 Task: Increase the "Undo Send" cancellation period to 30 seconds.
Action: Mouse moved to (1010, 62)
Screenshot: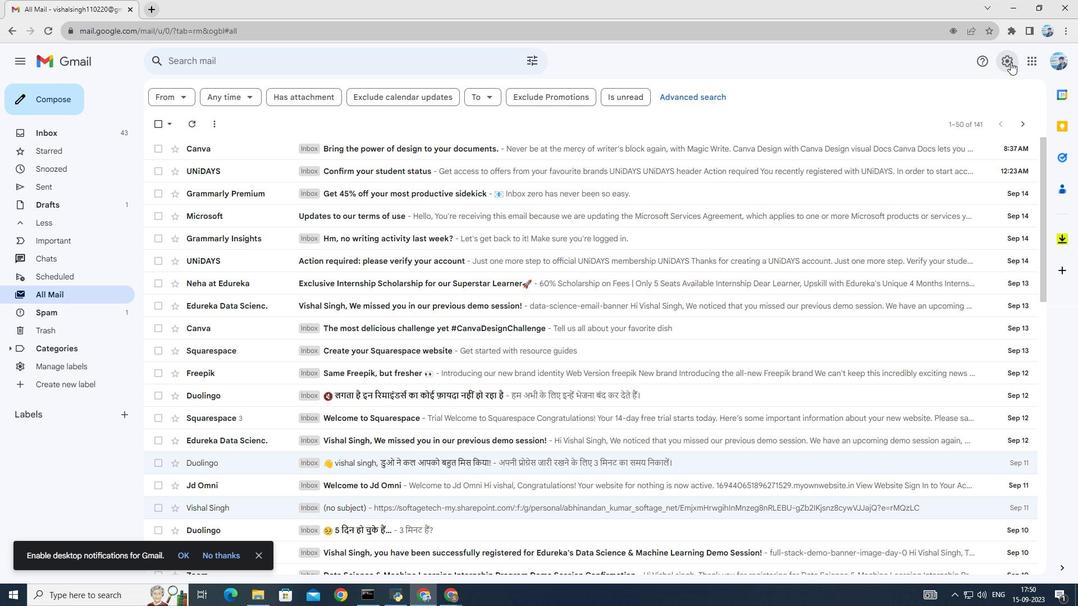 
Action: Mouse pressed left at (1010, 62)
Screenshot: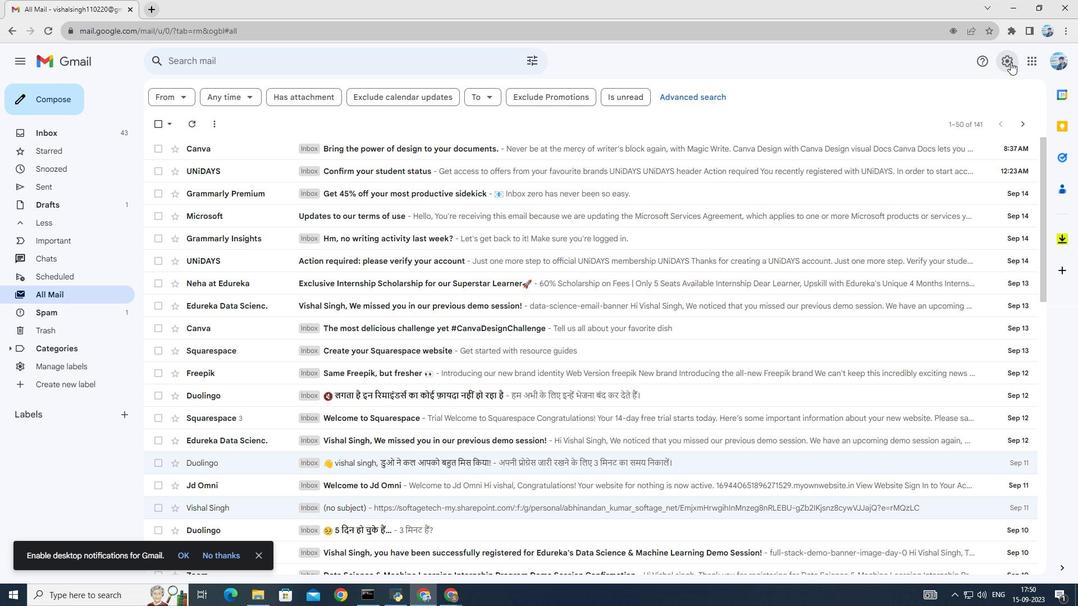 
Action: Mouse moved to (962, 119)
Screenshot: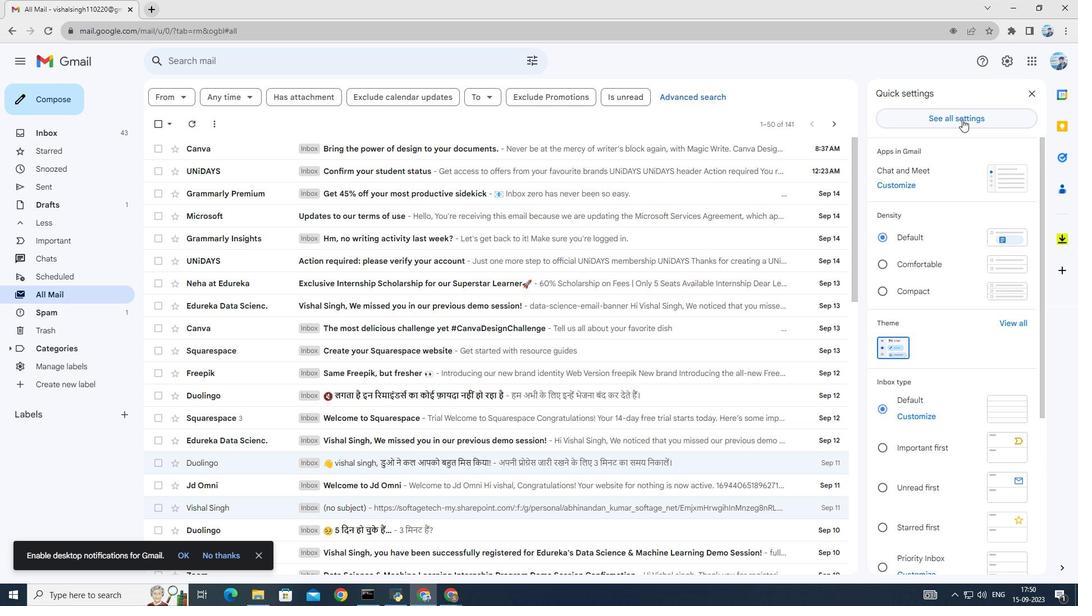 
Action: Mouse pressed left at (962, 119)
Screenshot: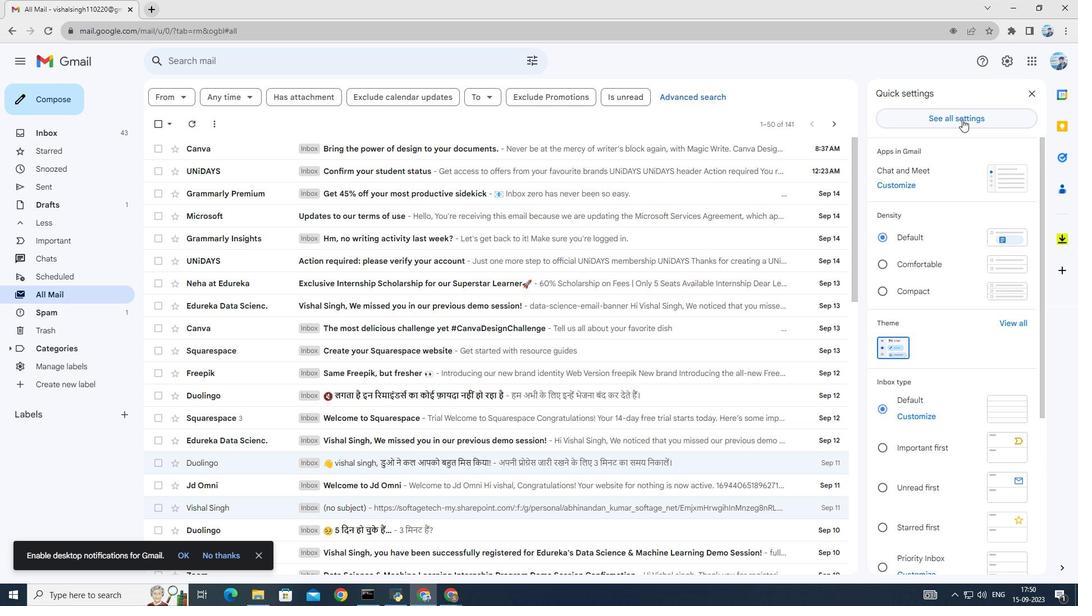 
Action: Mouse moved to (445, 226)
Screenshot: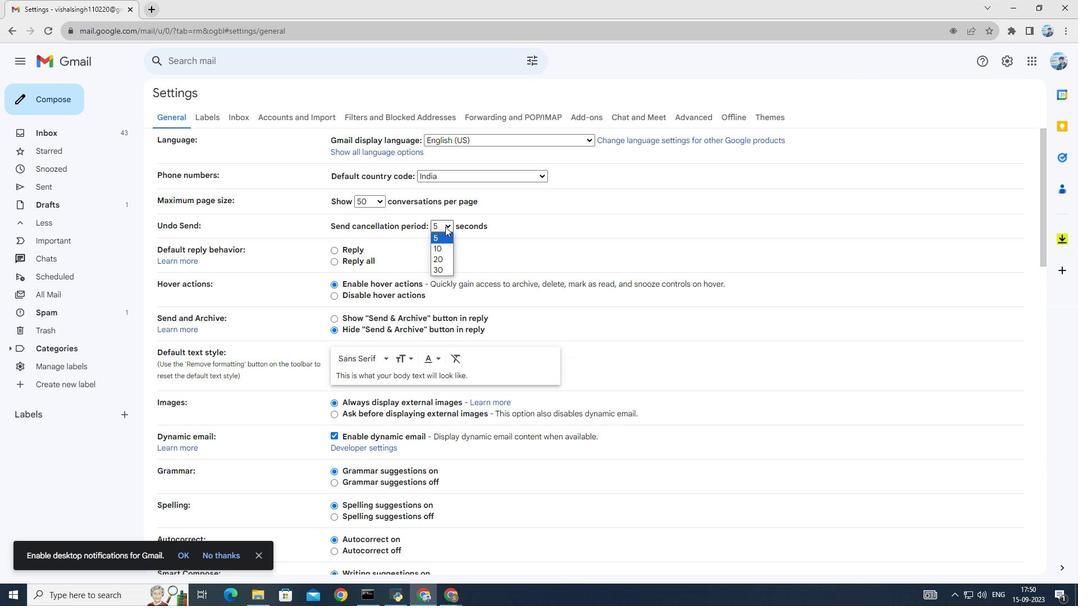 
Action: Mouse pressed left at (445, 226)
Screenshot: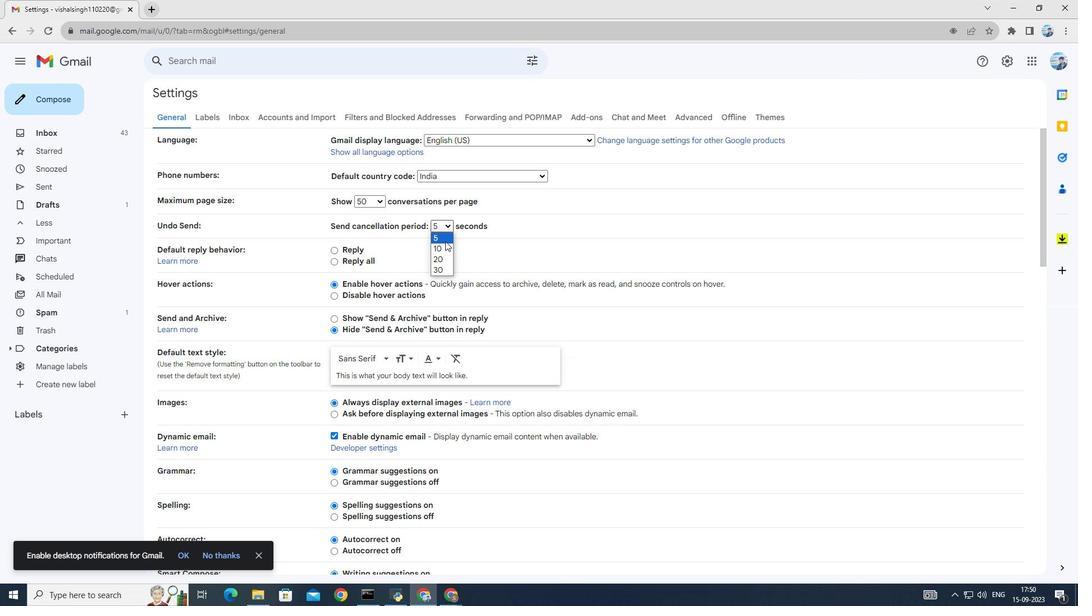 
Action: Mouse moved to (440, 267)
Screenshot: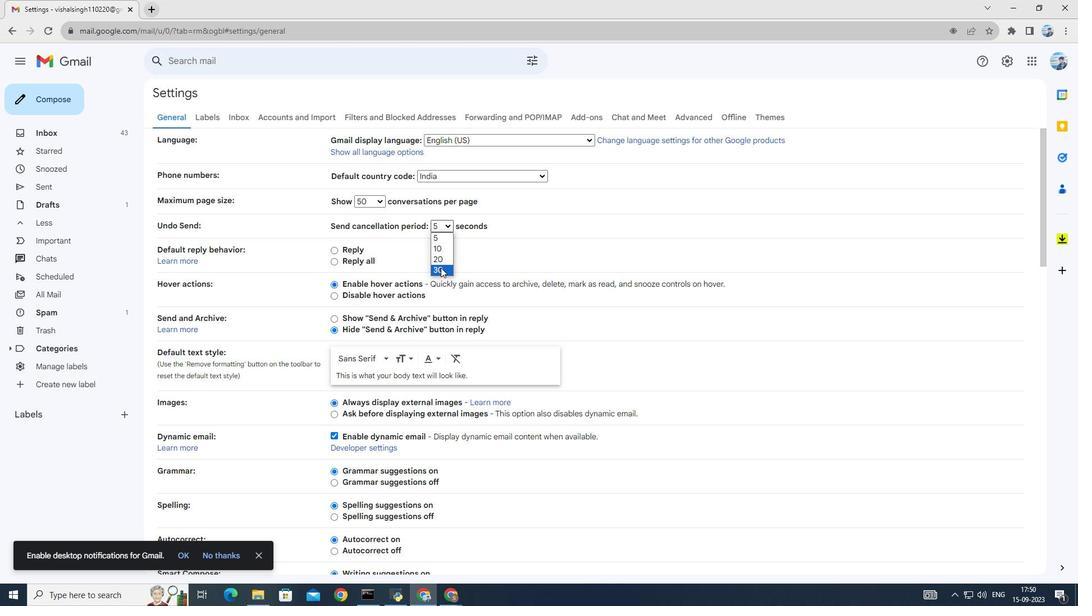 
Action: Mouse pressed left at (440, 267)
Screenshot: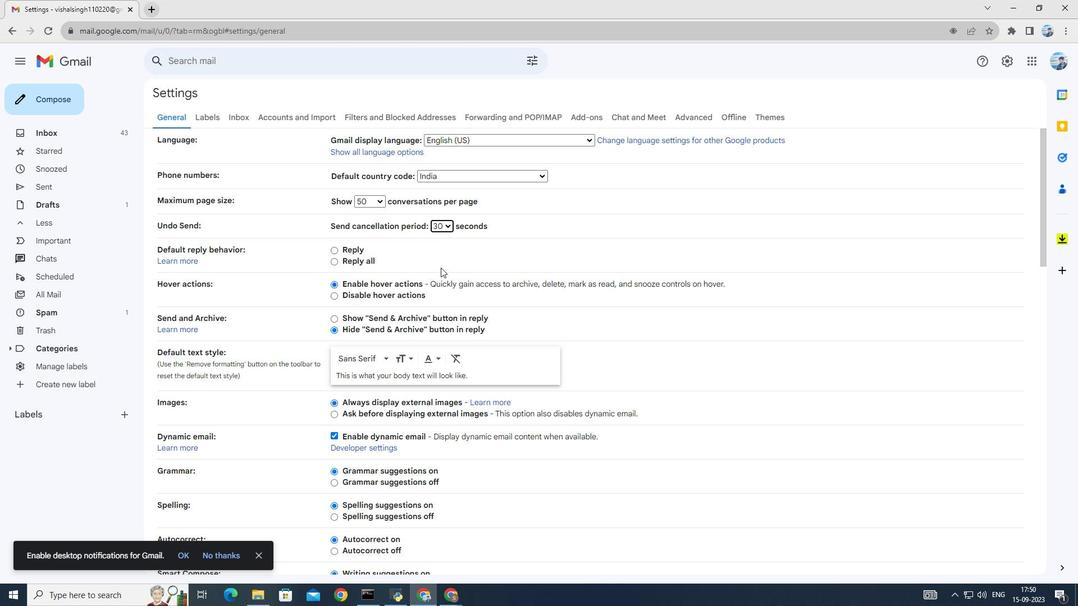 
Action: Mouse moved to (607, 331)
Screenshot: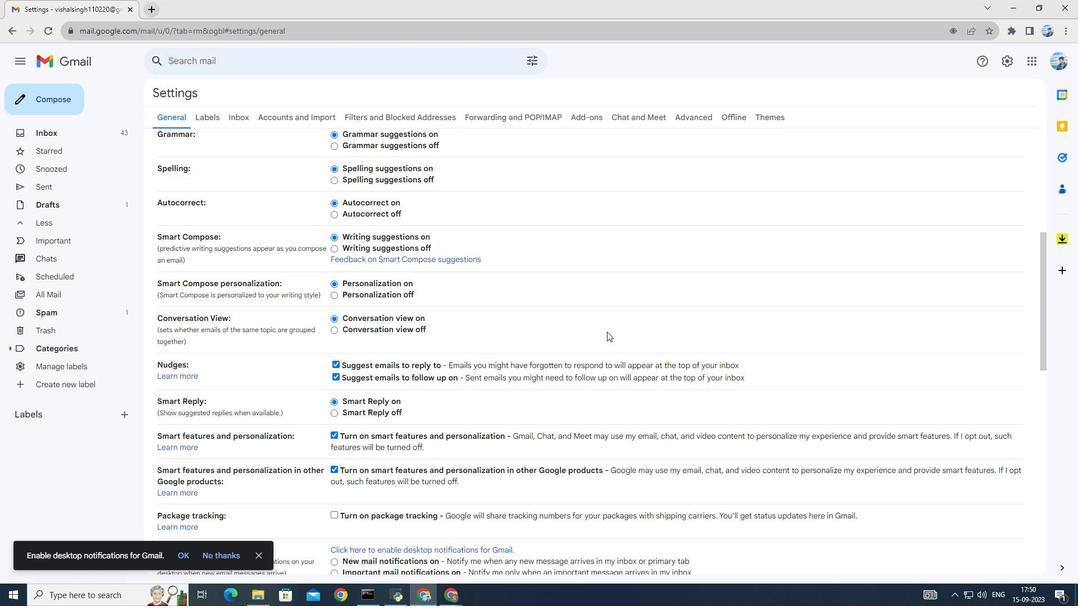 
Action: Mouse scrolled (607, 330) with delta (0, 0)
Screenshot: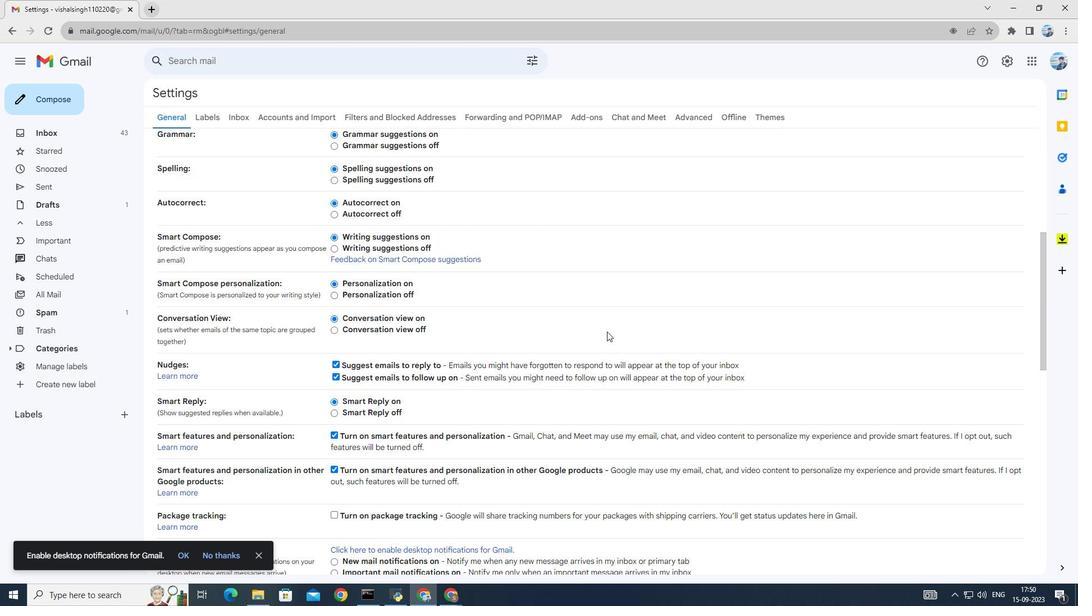 
Action: Mouse moved to (607, 331)
Screenshot: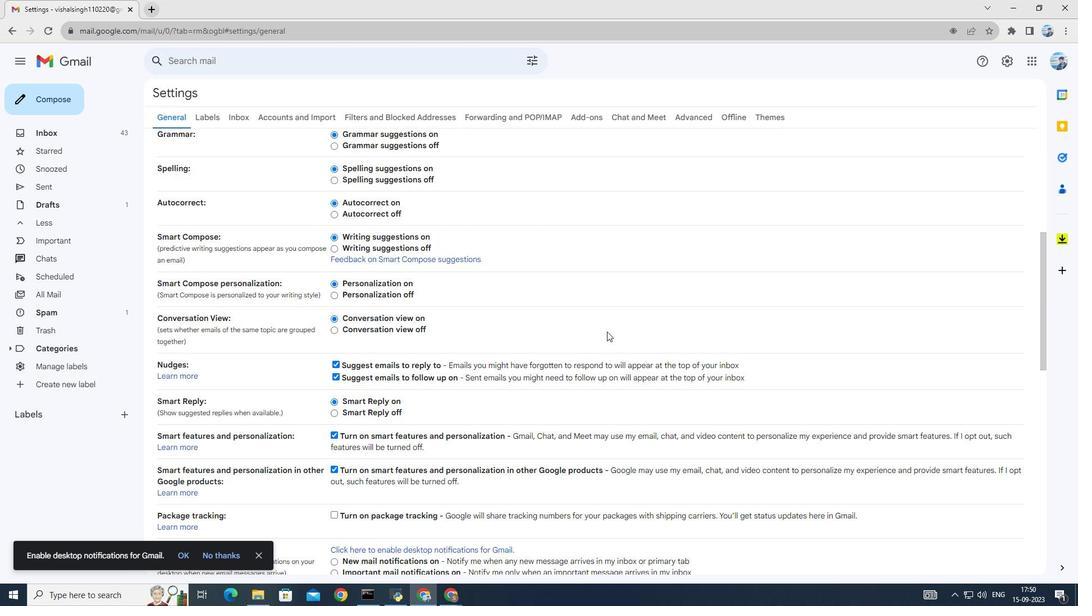 
Action: Mouse scrolled (607, 331) with delta (0, 0)
Screenshot: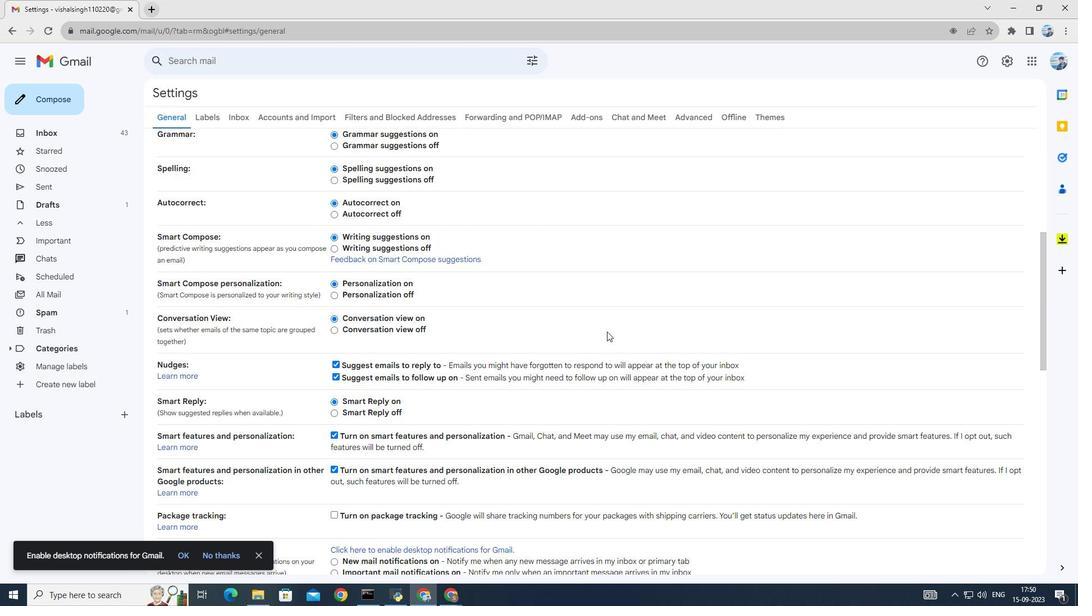 
Action: Mouse scrolled (607, 331) with delta (0, 0)
Screenshot: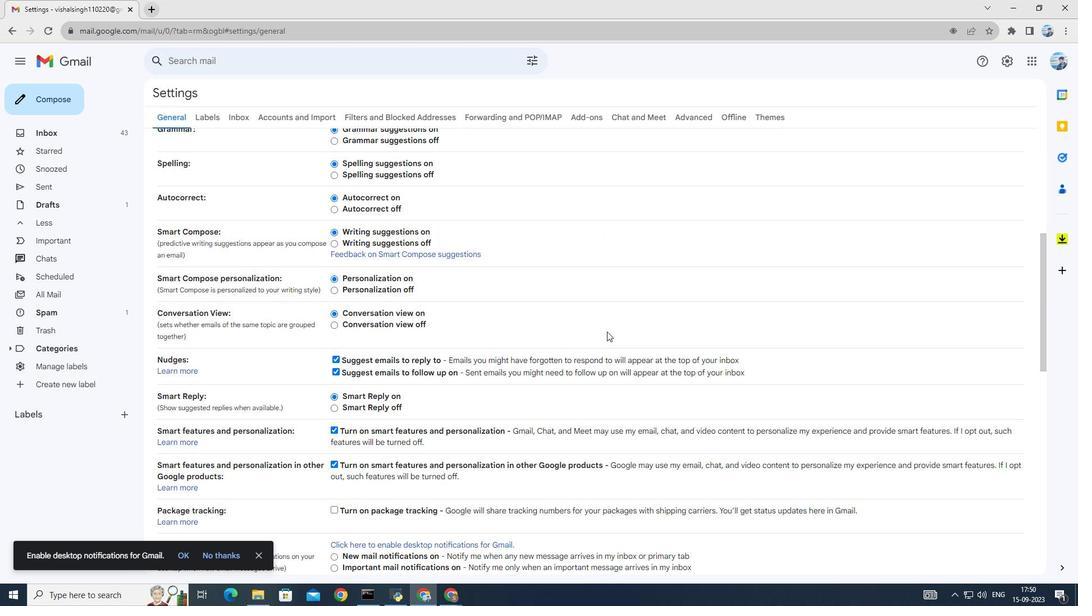 
Action: Mouse scrolled (607, 331) with delta (0, 0)
Screenshot: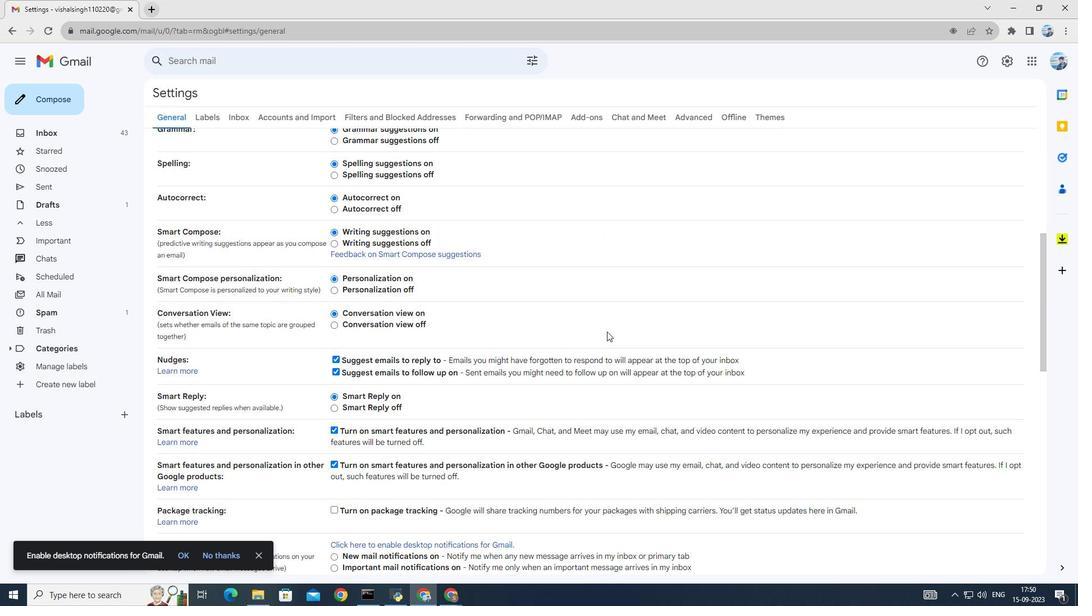 
Action: Mouse scrolled (607, 331) with delta (0, 0)
Screenshot: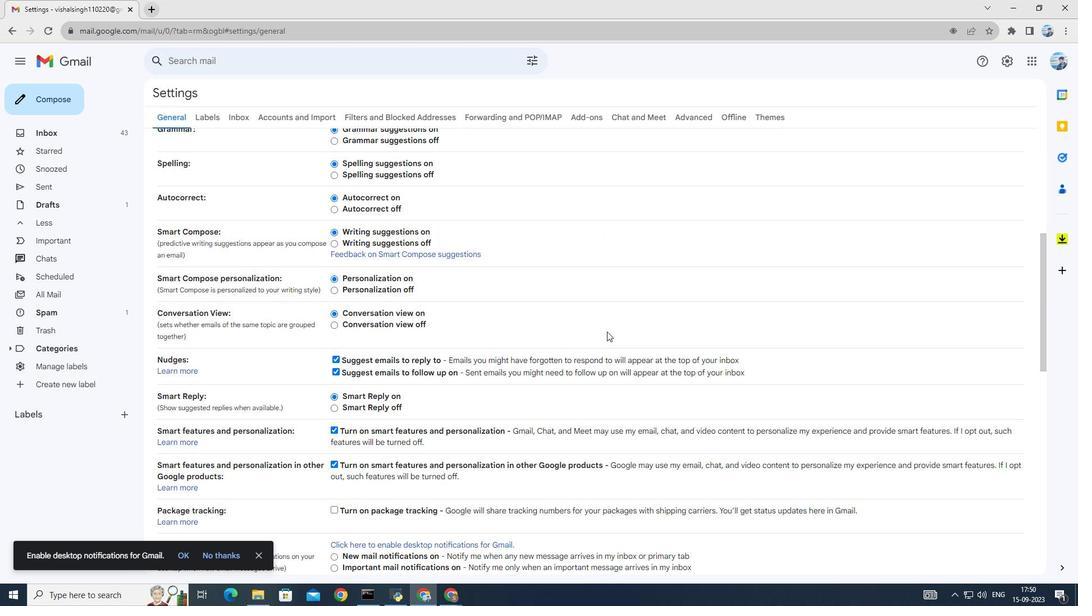 
Action: Mouse scrolled (607, 331) with delta (0, 0)
Screenshot: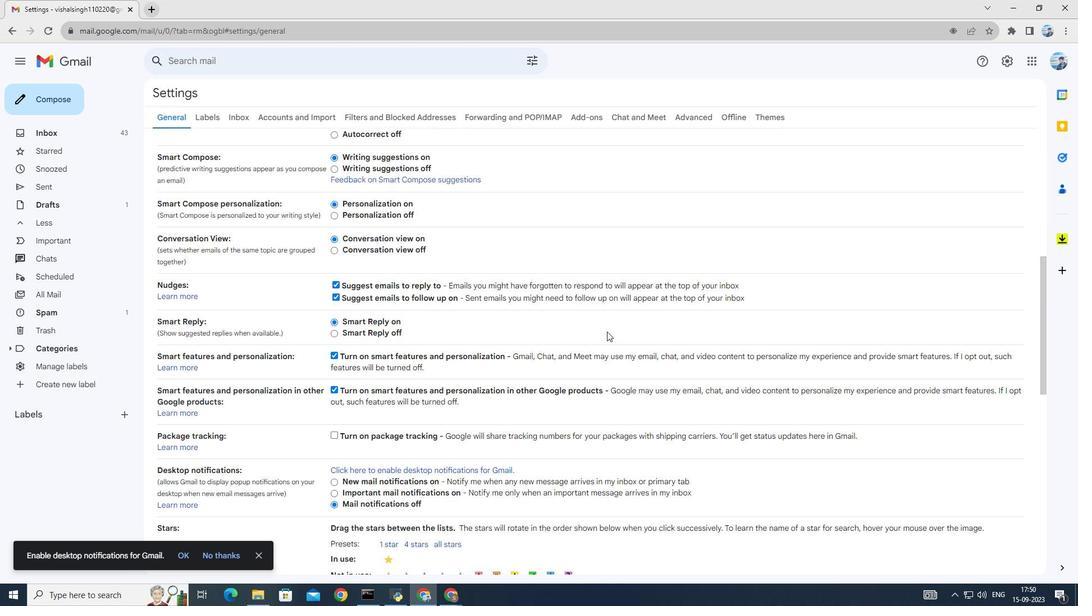 
Action: Mouse scrolled (607, 331) with delta (0, 0)
Screenshot: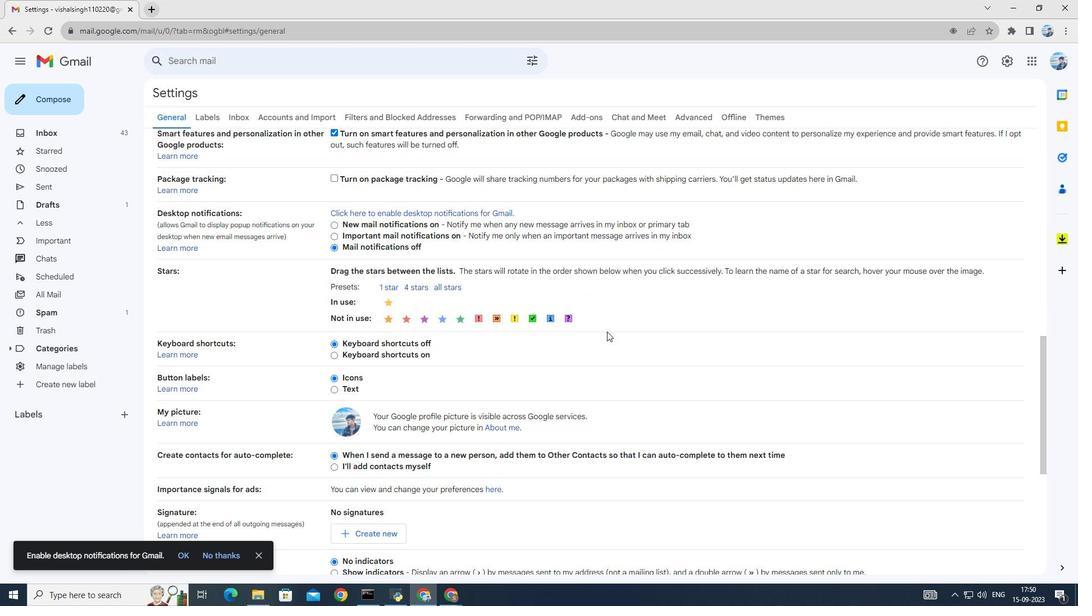 
Action: Mouse scrolled (607, 331) with delta (0, 0)
Screenshot: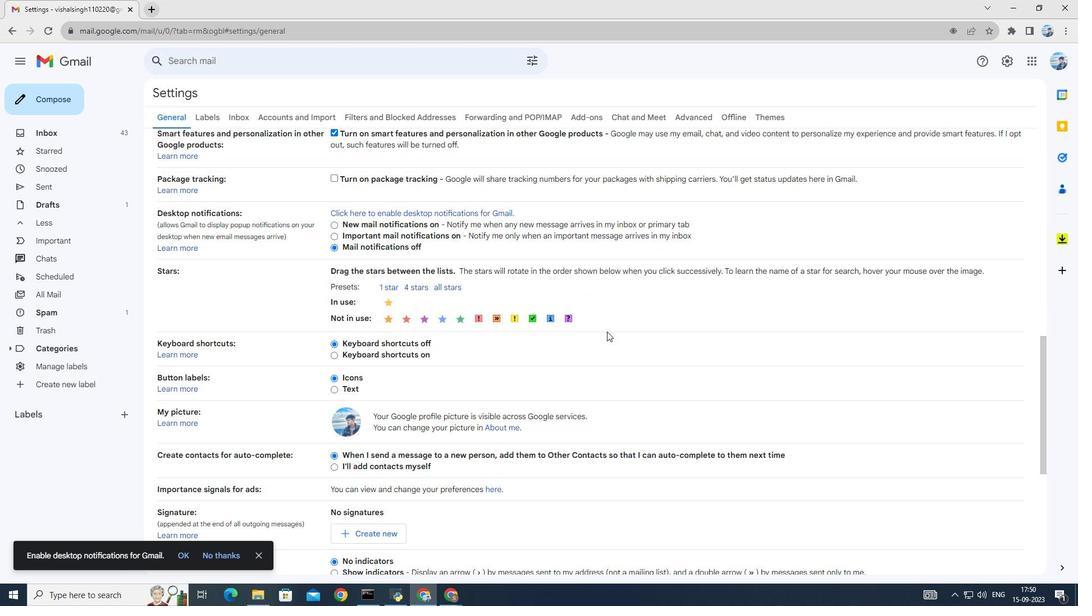 
Action: Mouse scrolled (607, 331) with delta (0, 0)
Screenshot: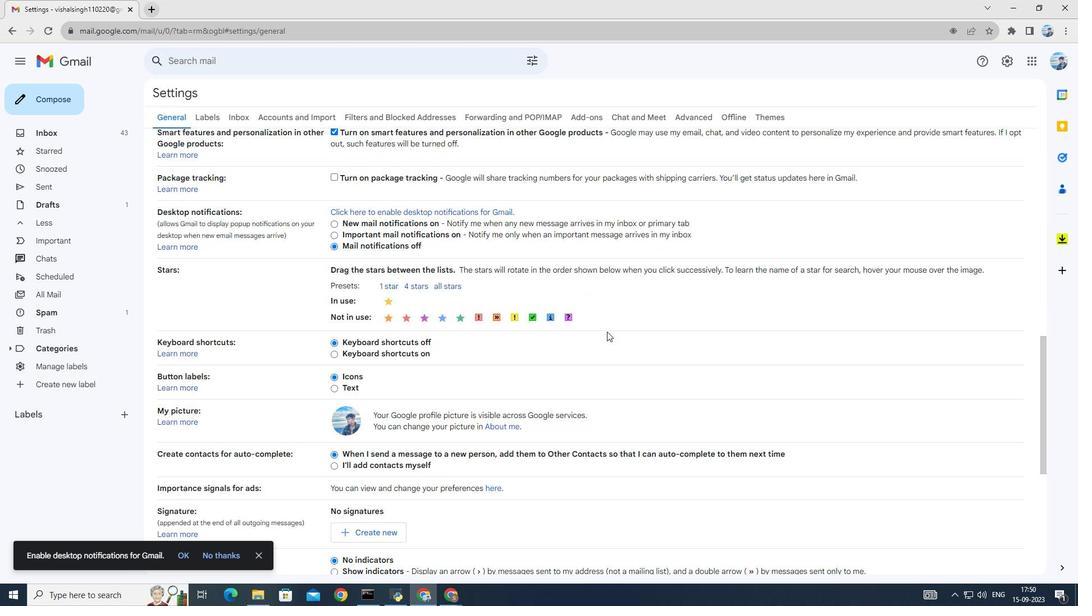 
Action: Mouse scrolled (607, 331) with delta (0, 0)
Screenshot: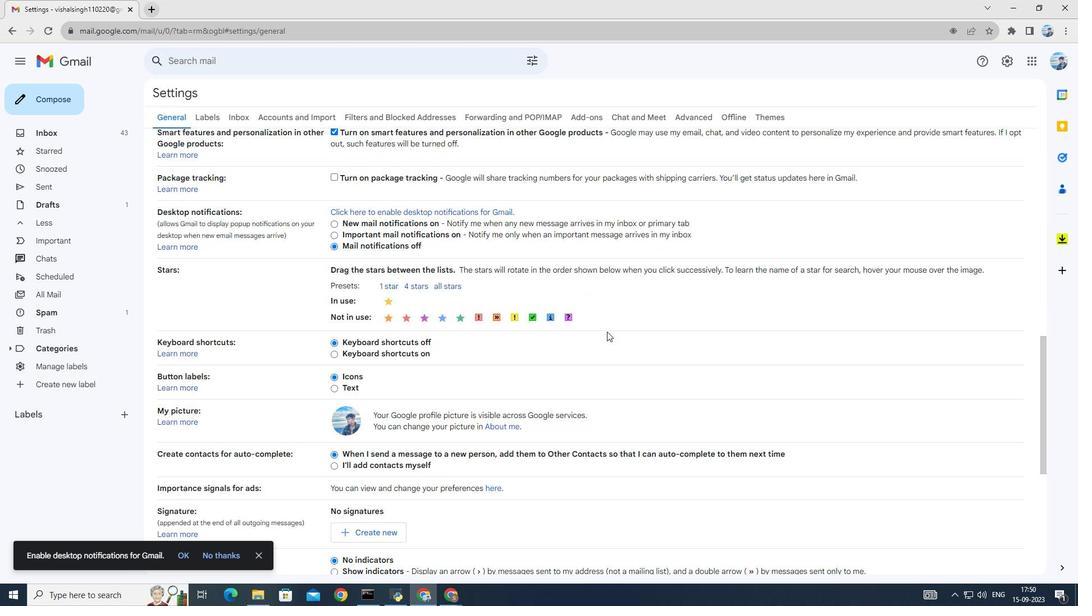 
Action: Mouse scrolled (607, 331) with delta (0, 0)
Screenshot: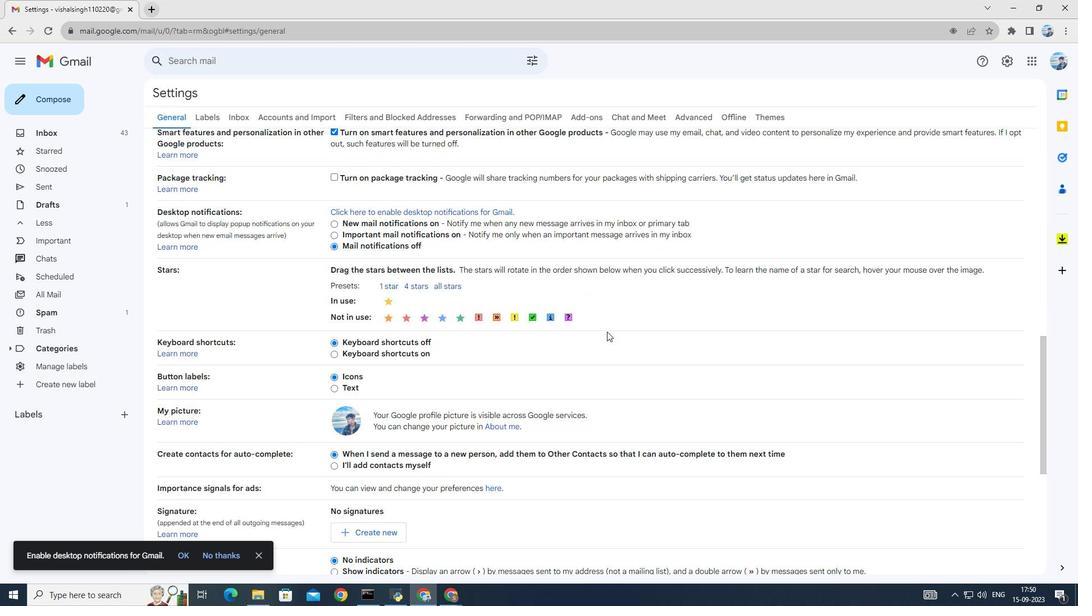 
Action: Mouse scrolled (607, 331) with delta (0, 0)
Screenshot: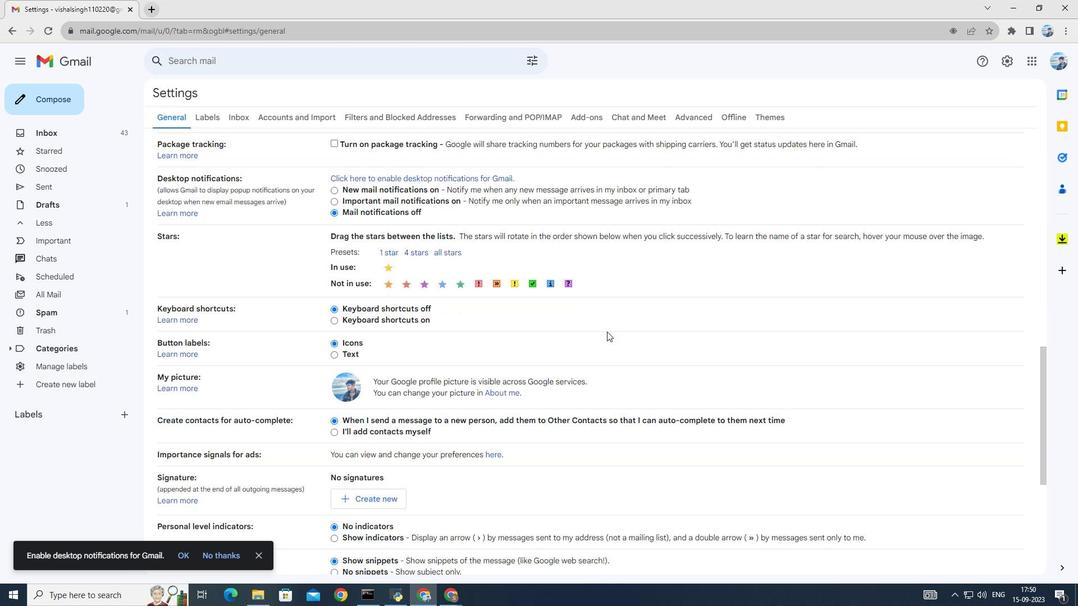 
Action: Mouse scrolled (607, 331) with delta (0, 0)
Screenshot: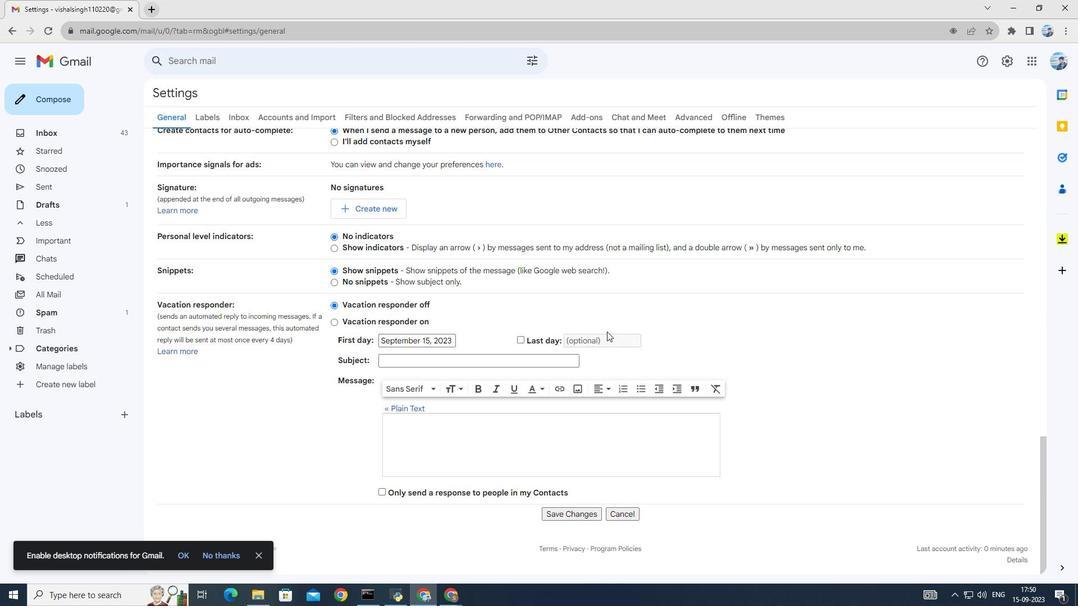 
Action: Mouse scrolled (607, 331) with delta (0, 0)
Screenshot: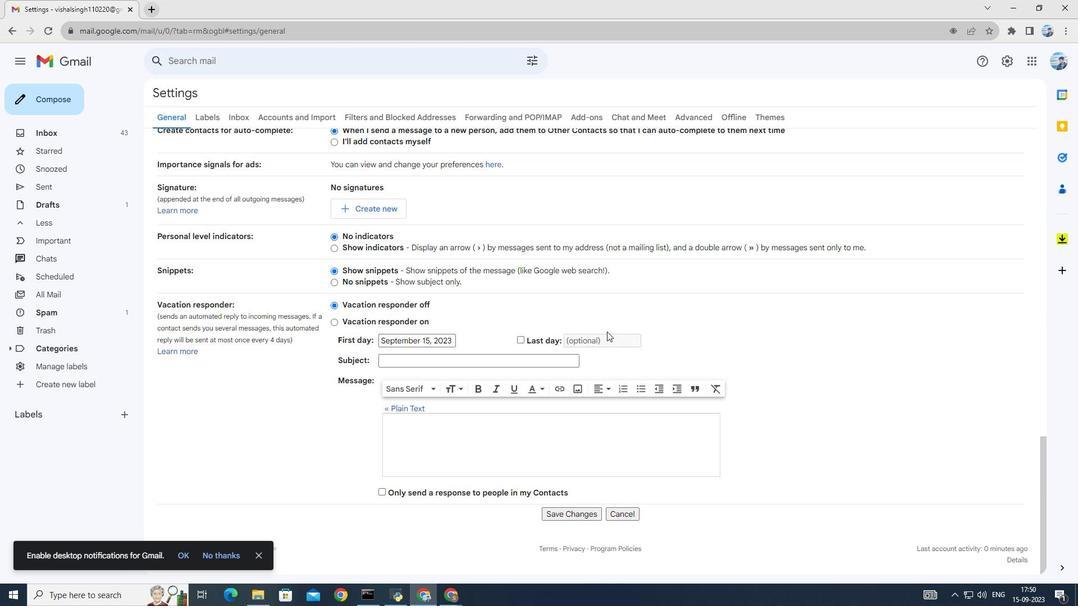 
Action: Mouse scrolled (607, 331) with delta (0, 0)
Screenshot: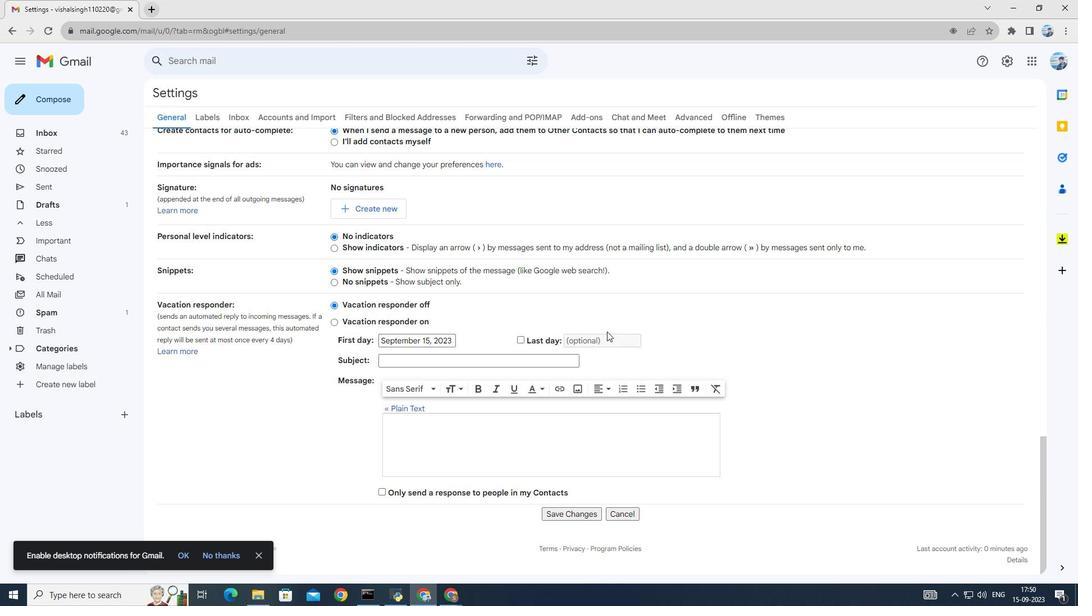 
Action: Mouse scrolled (607, 331) with delta (0, 0)
Screenshot: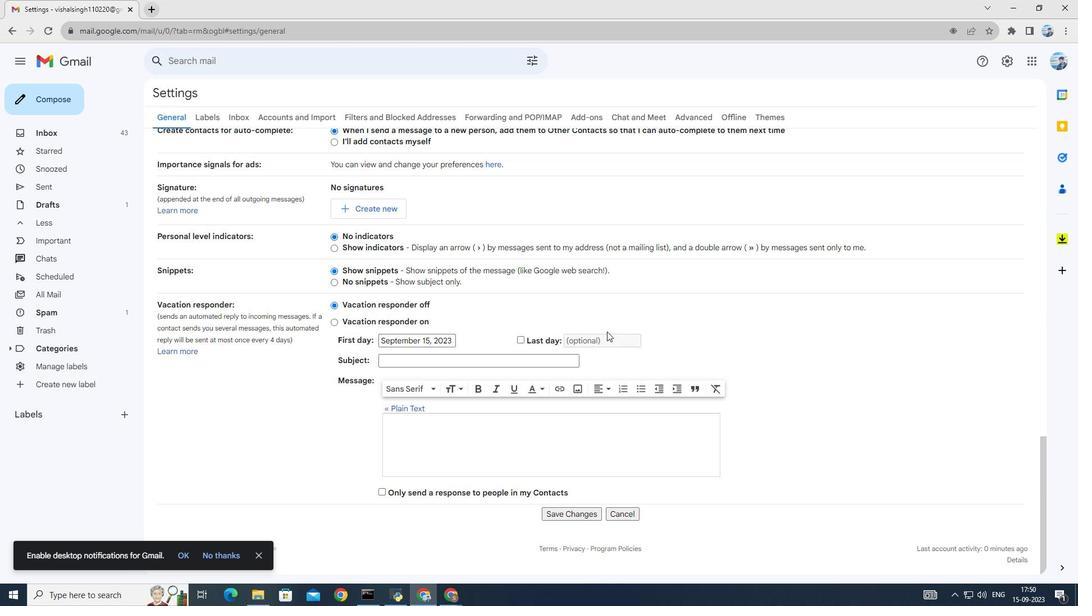 
Action: Mouse scrolled (607, 331) with delta (0, 0)
Screenshot: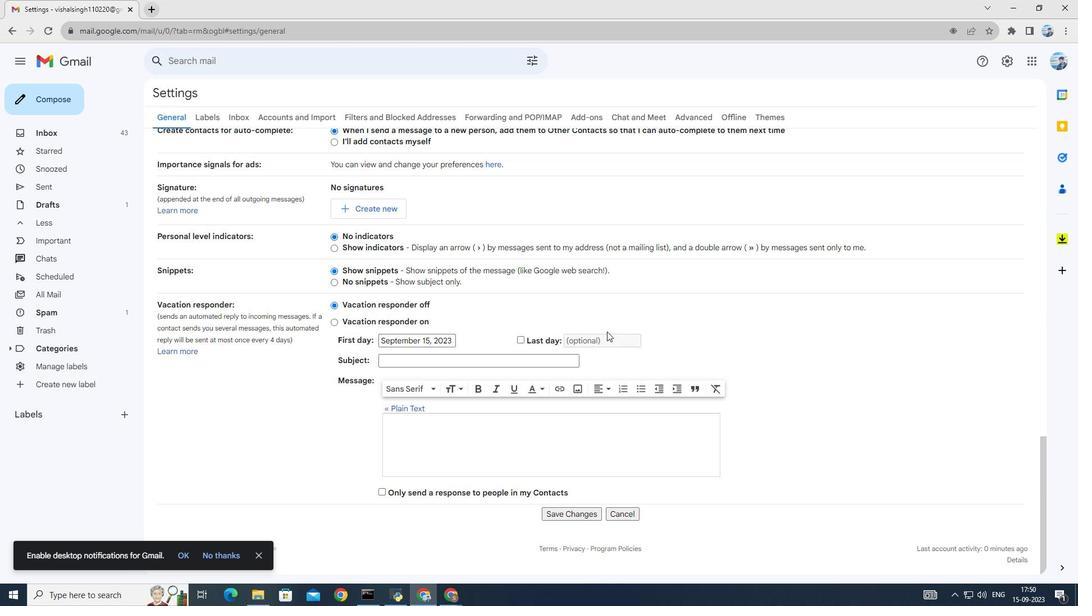 
Action: Mouse scrolled (607, 331) with delta (0, 0)
Screenshot: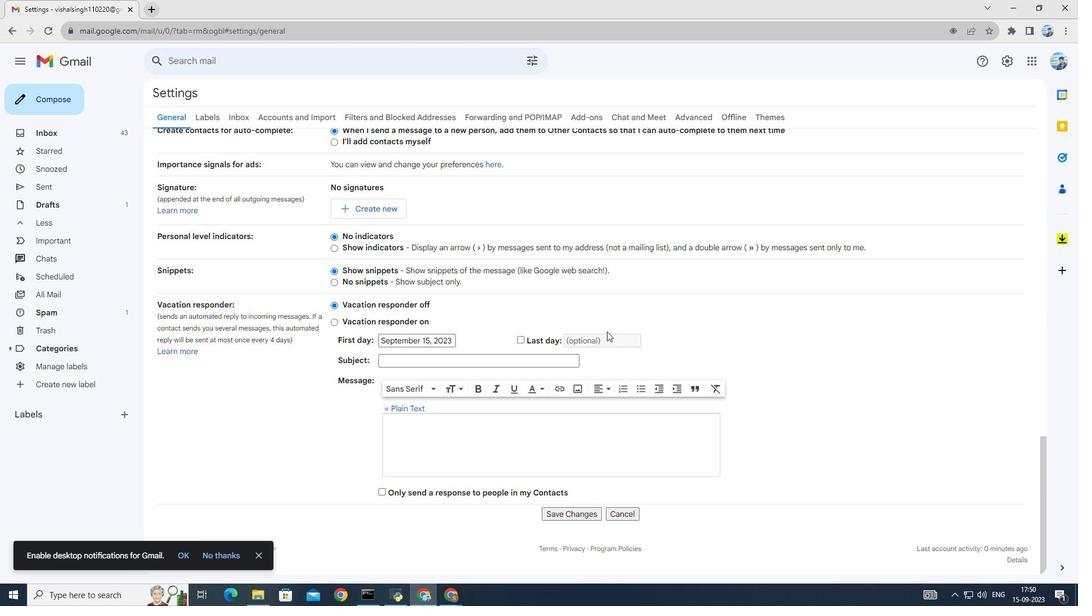 
Action: Mouse scrolled (607, 331) with delta (0, 0)
Screenshot: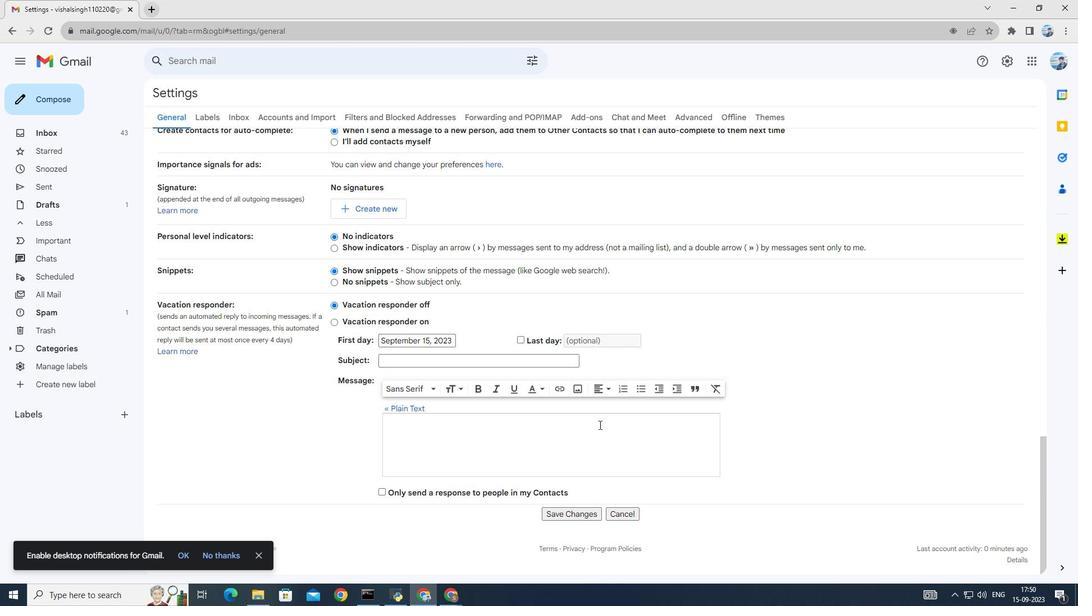 
Action: Mouse scrolled (607, 331) with delta (0, 0)
Screenshot: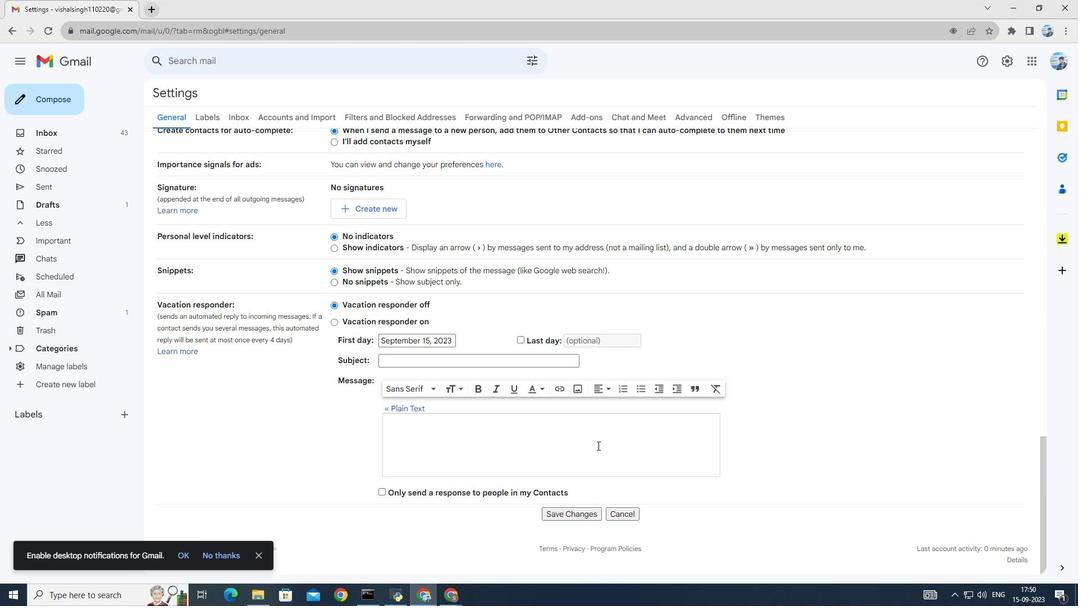
Action: Mouse scrolled (607, 331) with delta (0, 0)
Screenshot: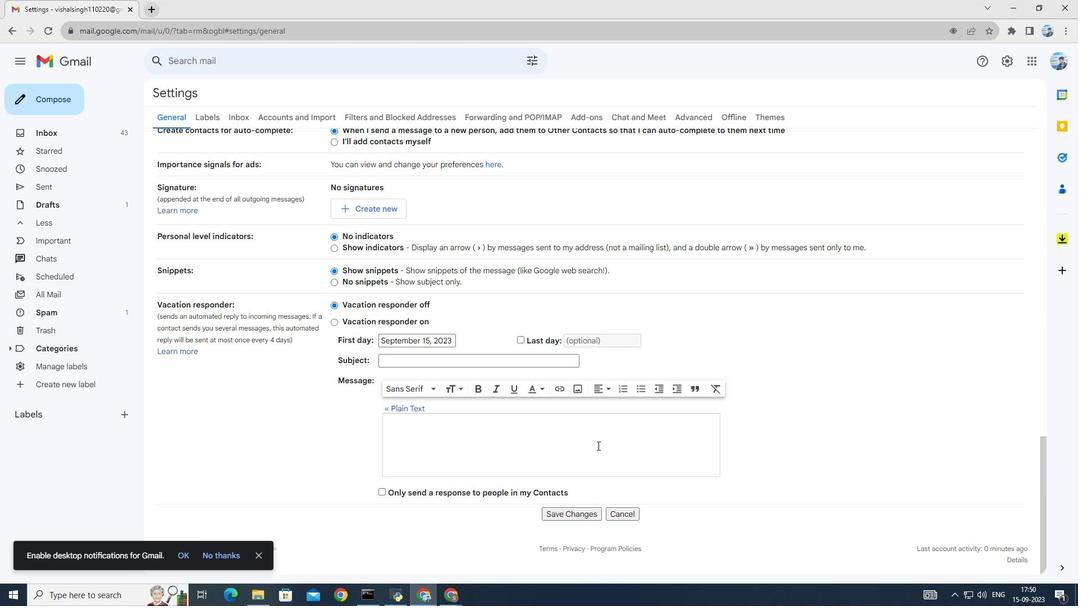 
Action: Mouse scrolled (607, 331) with delta (0, 0)
Screenshot: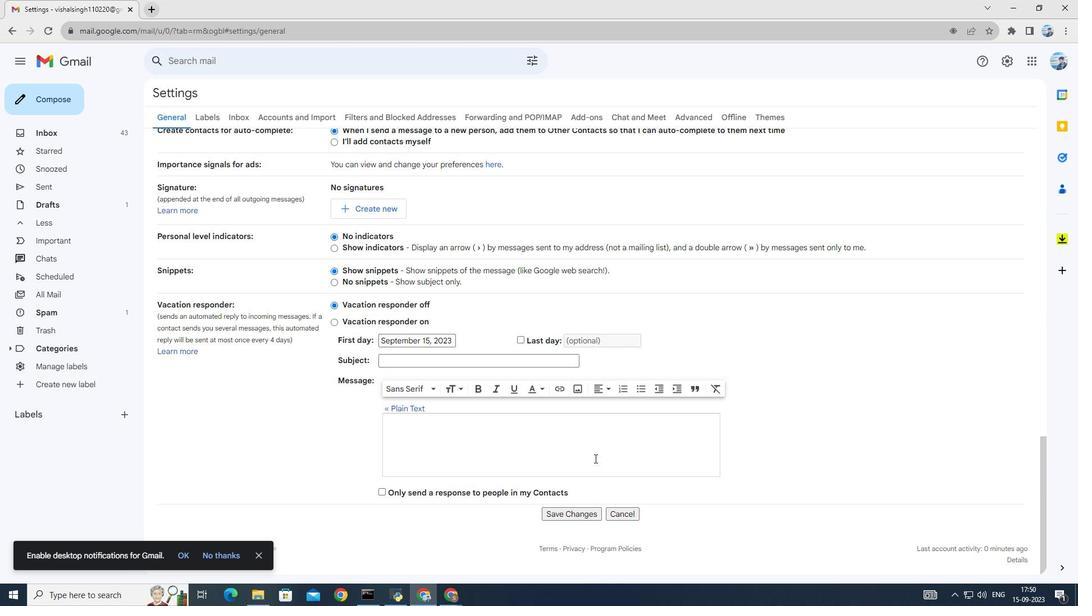 
Action: Mouse scrolled (607, 331) with delta (0, 0)
Screenshot: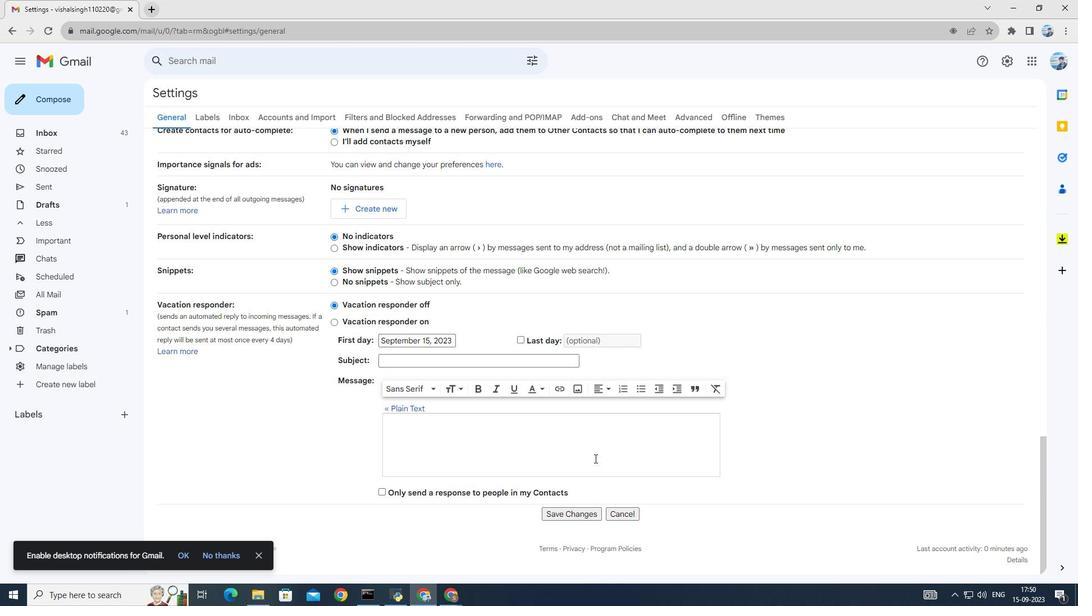 
Action: Mouse moved to (607, 331)
Screenshot: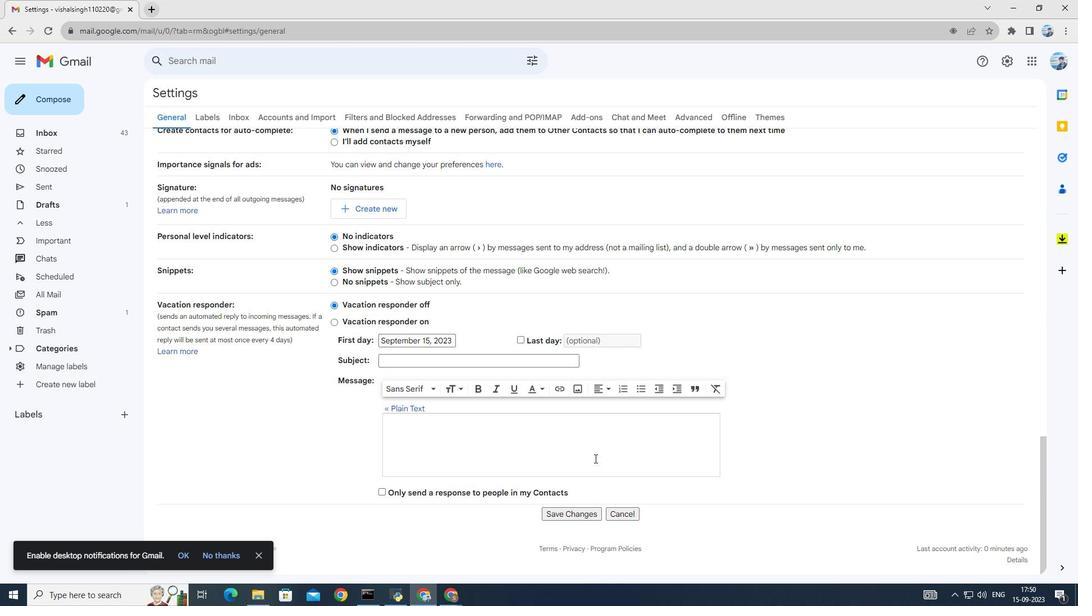 
Action: Mouse scrolled (607, 331) with delta (0, 0)
Screenshot: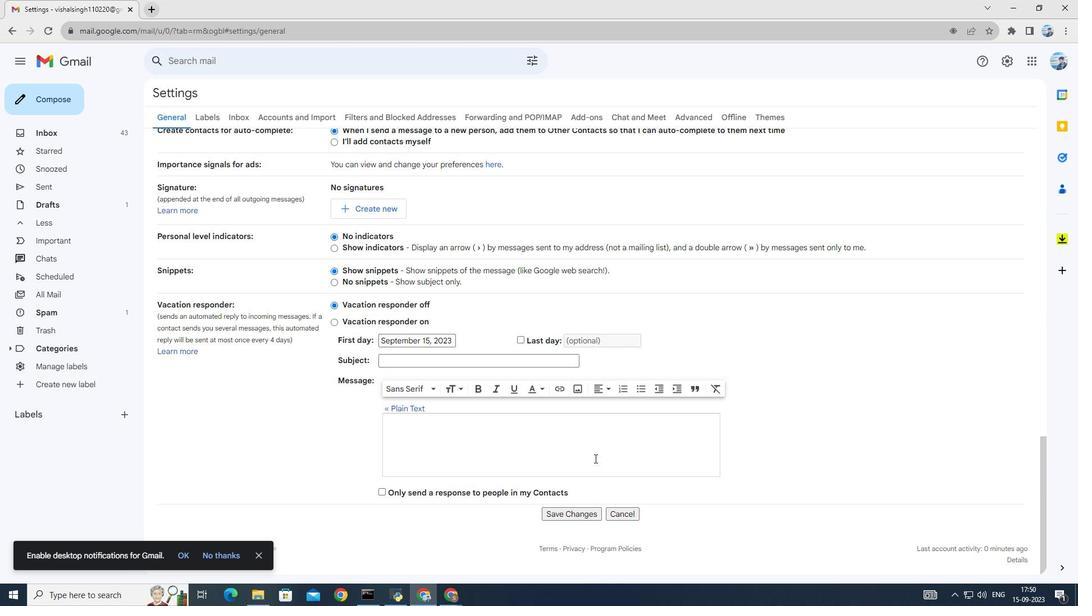 
Action: Mouse moved to (578, 511)
Screenshot: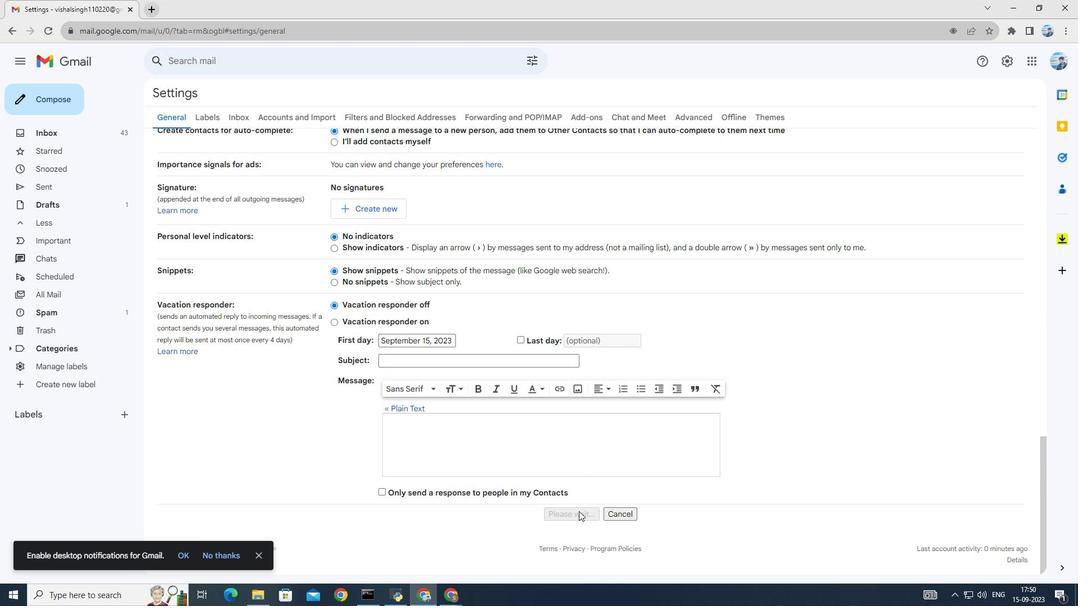 
Action: Mouse pressed left at (578, 511)
Screenshot: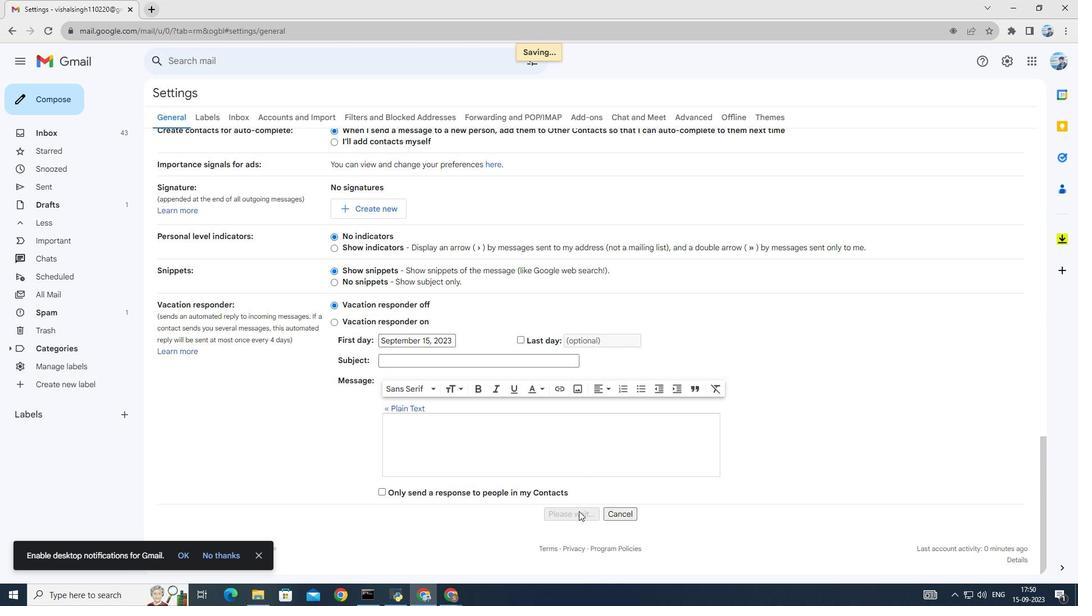 
Action: Mouse moved to (416, 308)
Screenshot: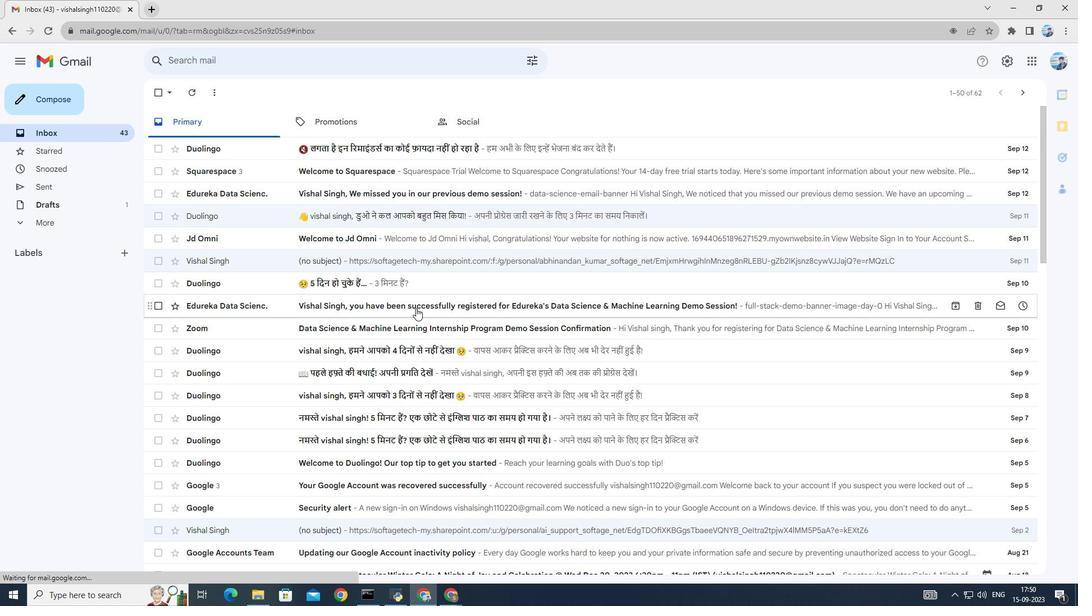 
